 Task: Look for products from Store Brand only.
Action: Mouse moved to (22, 98)
Screenshot: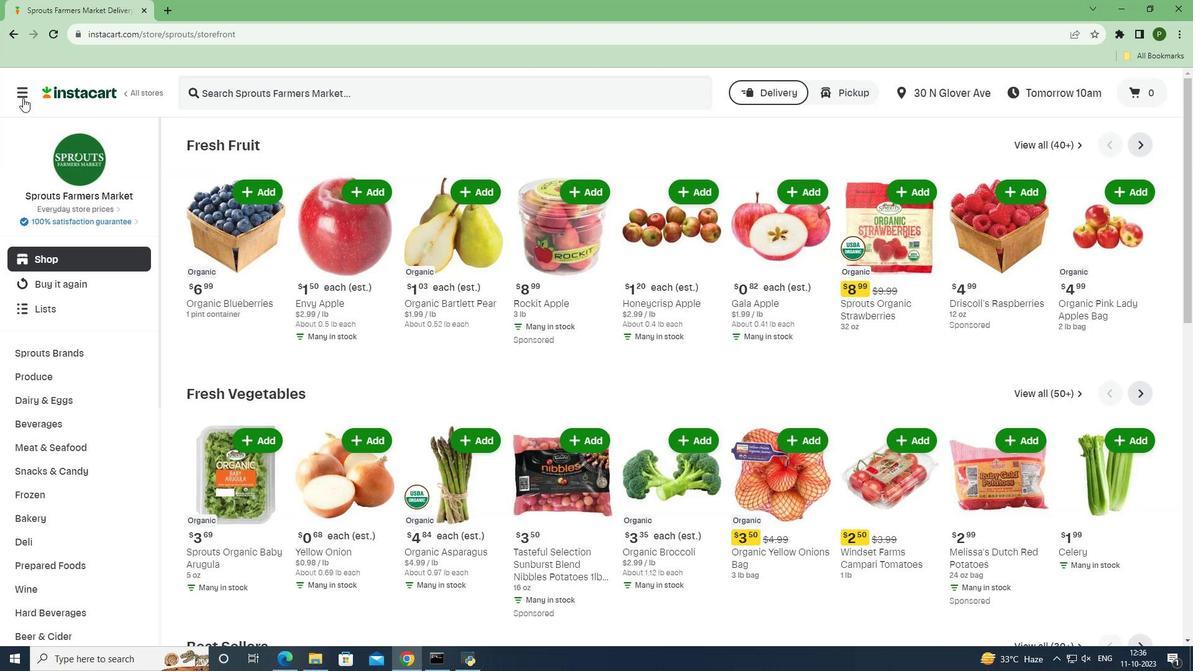 
Action: Mouse pressed left at (22, 98)
Screenshot: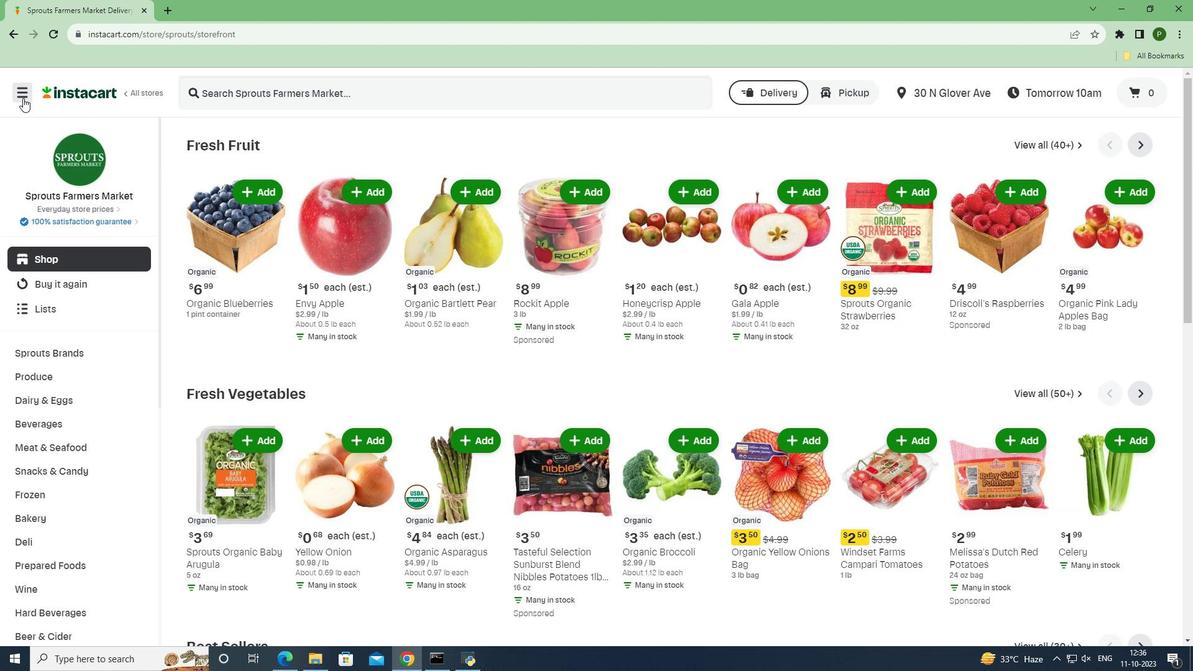 
Action: Mouse moved to (55, 323)
Screenshot: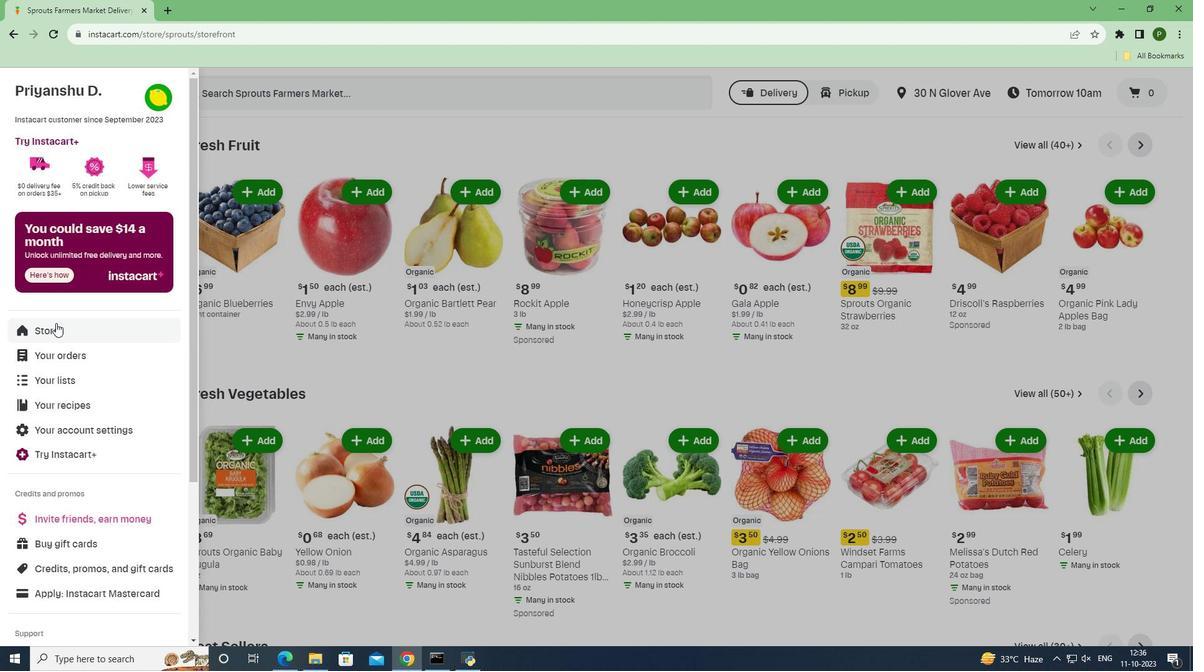 
Action: Mouse pressed left at (55, 323)
Screenshot: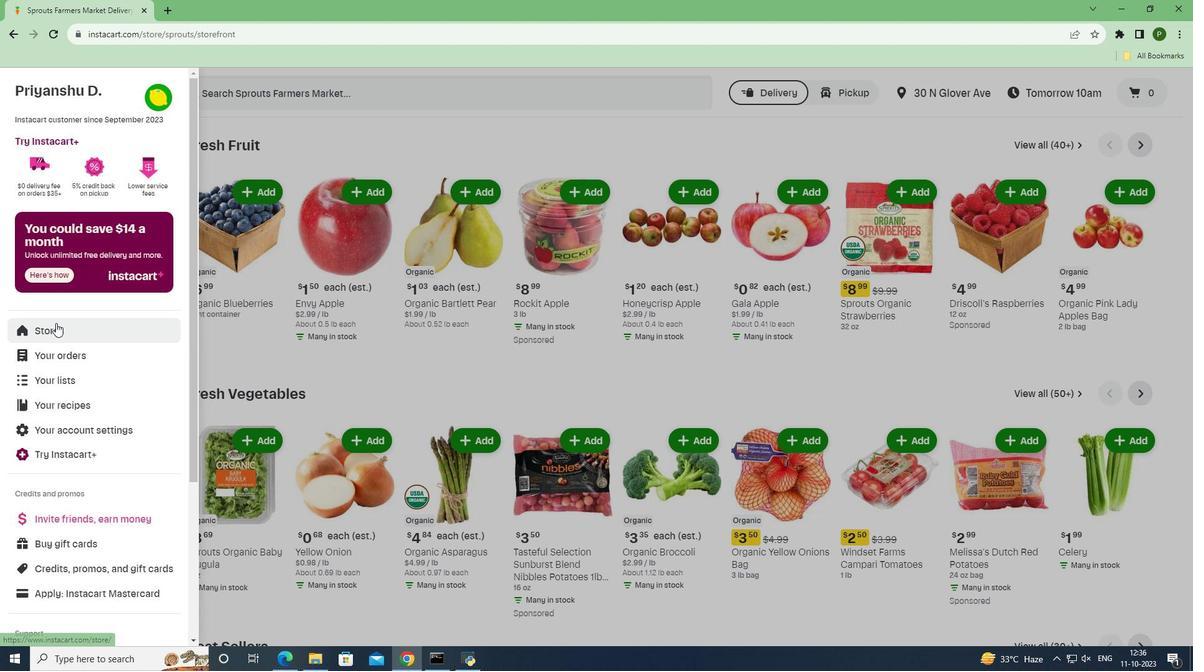 
Action: Mouse moved to (274, 132)
Screenshot: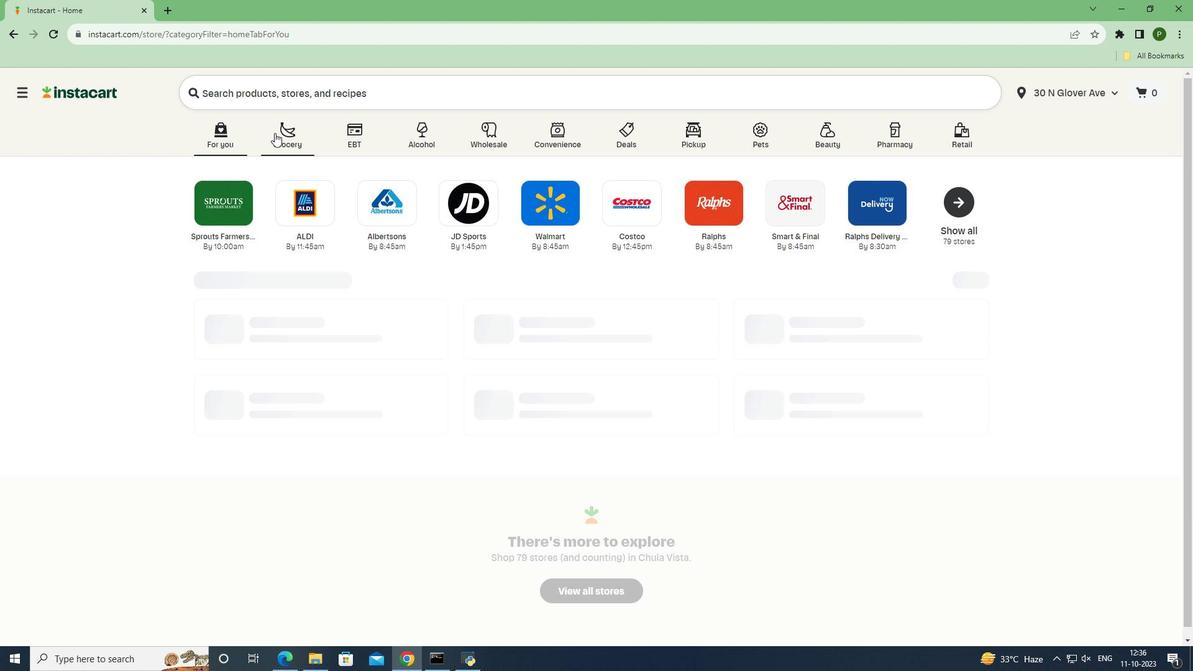 
Action: Mouse pressed left at (274, 132)
Screenshot: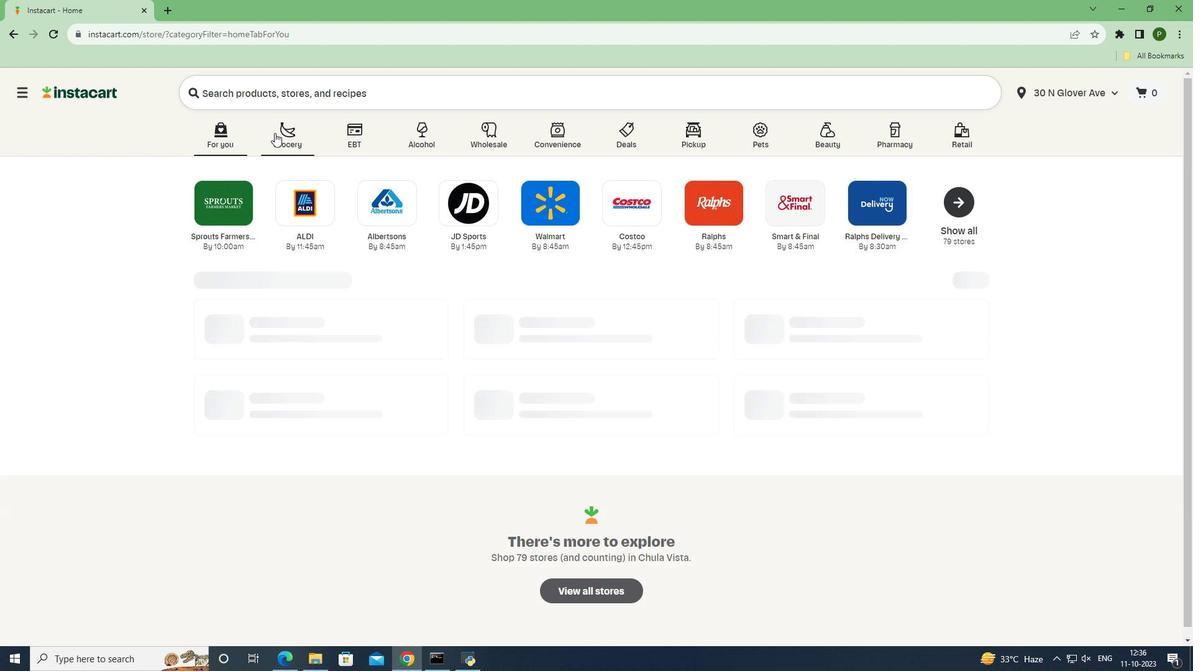 
Action: Mouse moved to (487, 287)
Screenshot: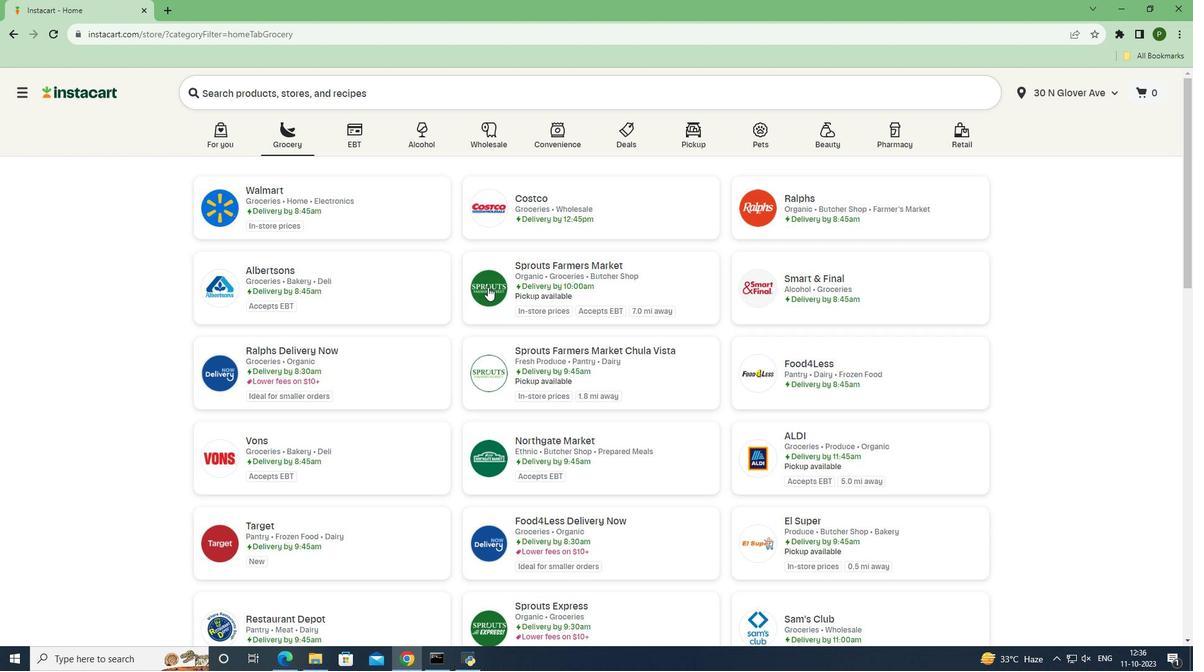 
Action: Mouse pressed left at (487, 287)
Screenshot: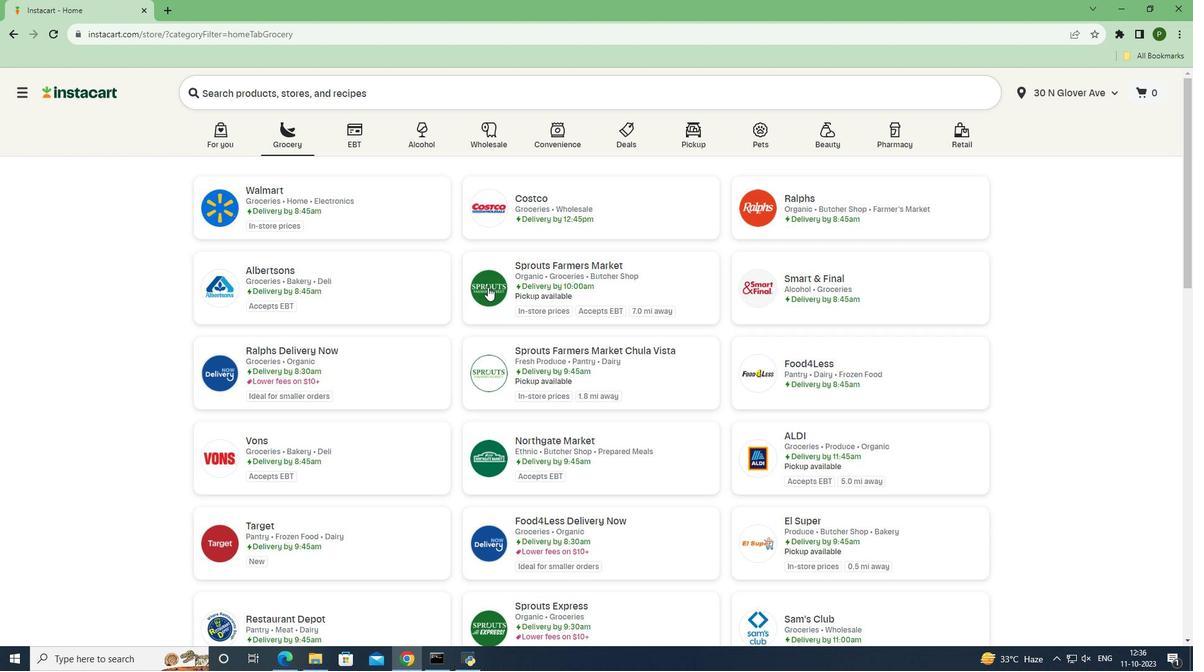 
Action: Mouse moved to (101, 404)
Screenshot: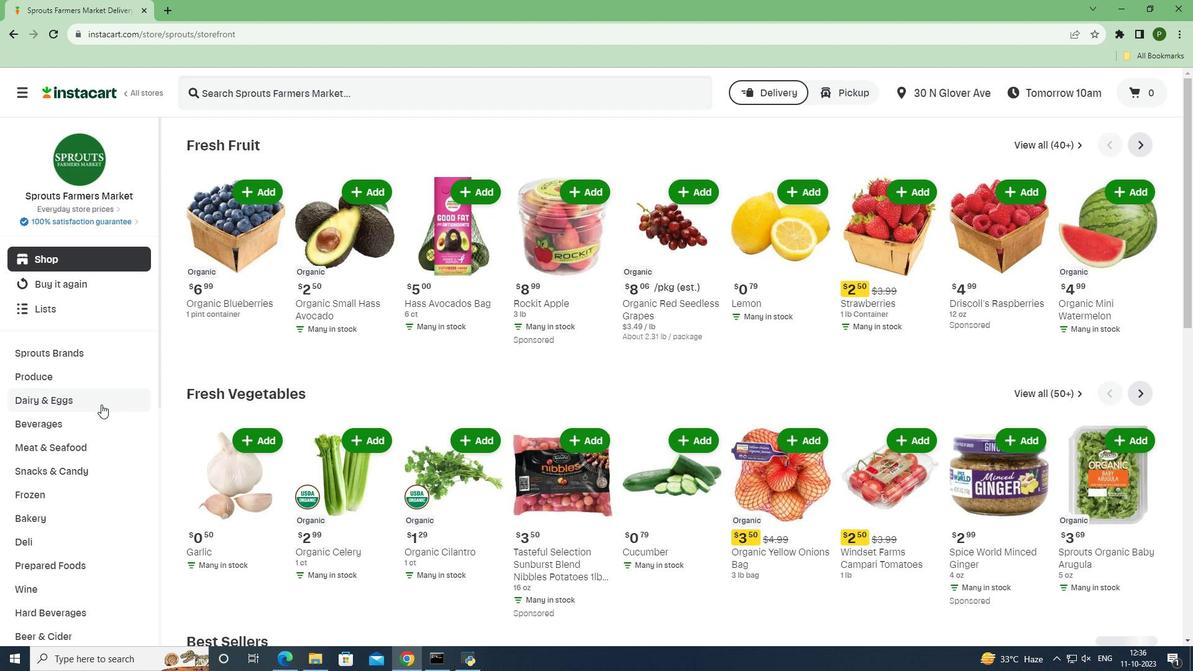 
Action: Mouse pressed left at (101, 404)
Screenshot: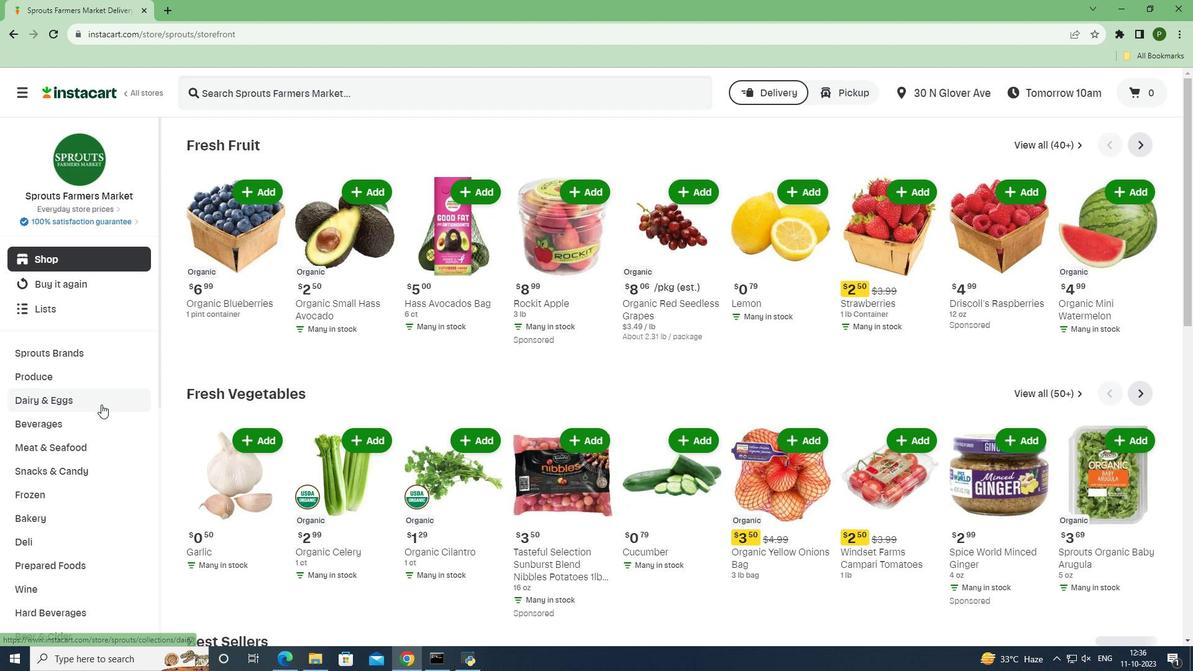 
Action: Mouse moved to (73, 519)
Screenshot: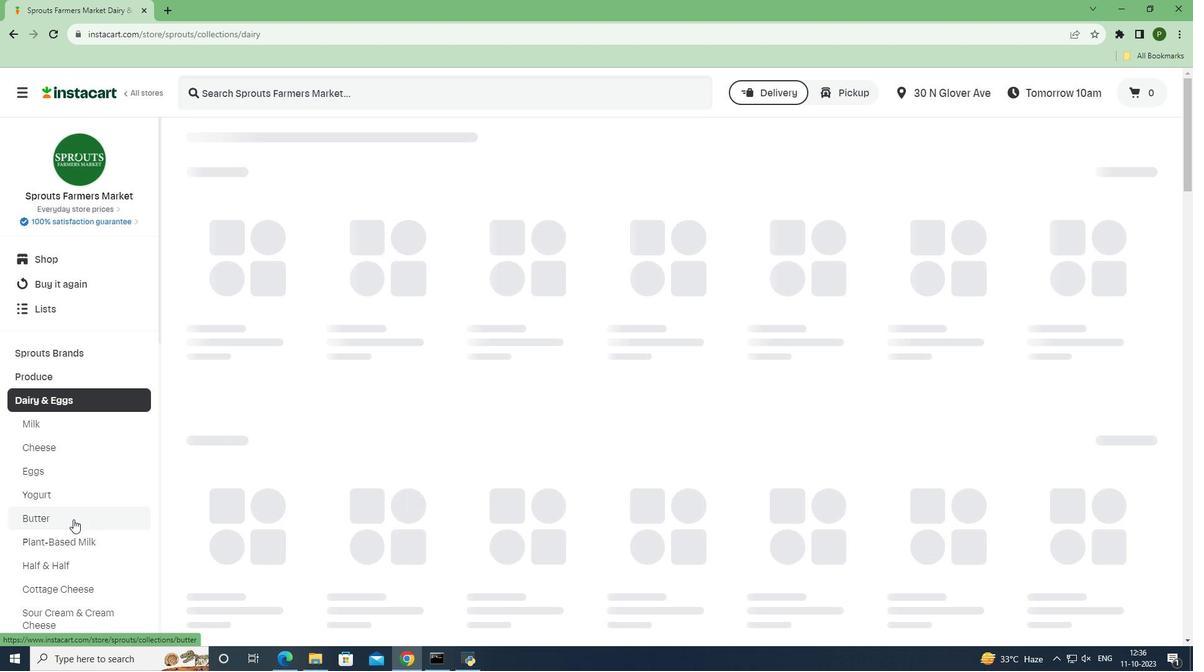 
Action: Mouse pressed left at (73, 519)
Screenshot: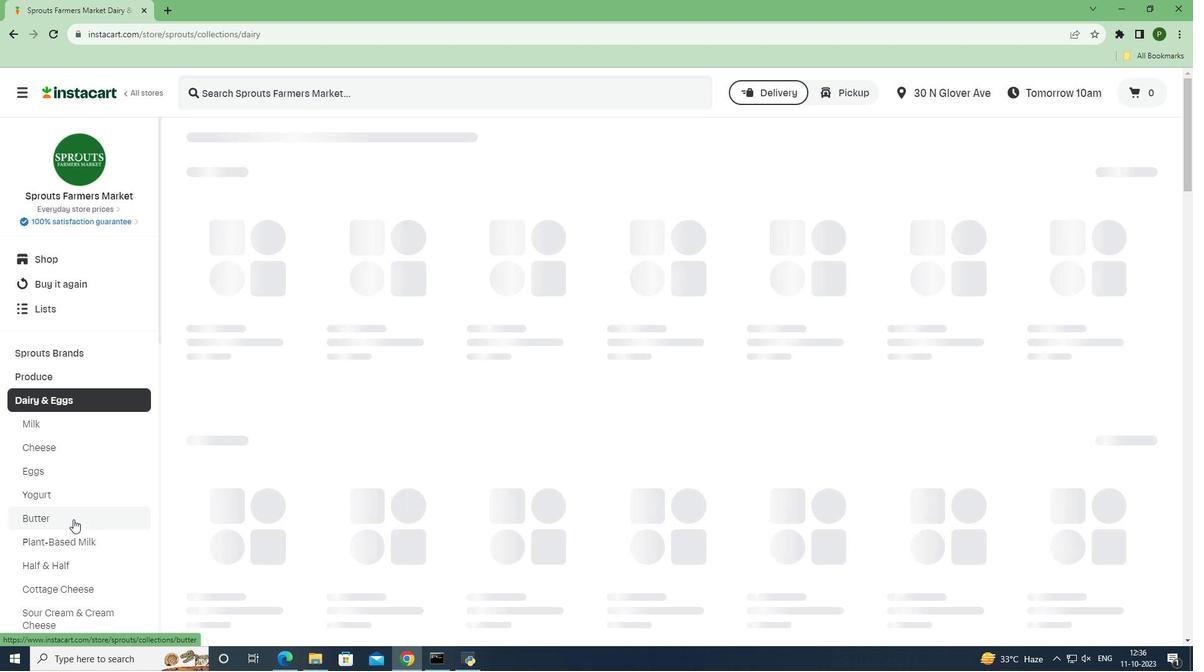 
Action: Mouse moved to (407, 351)
Screenshot: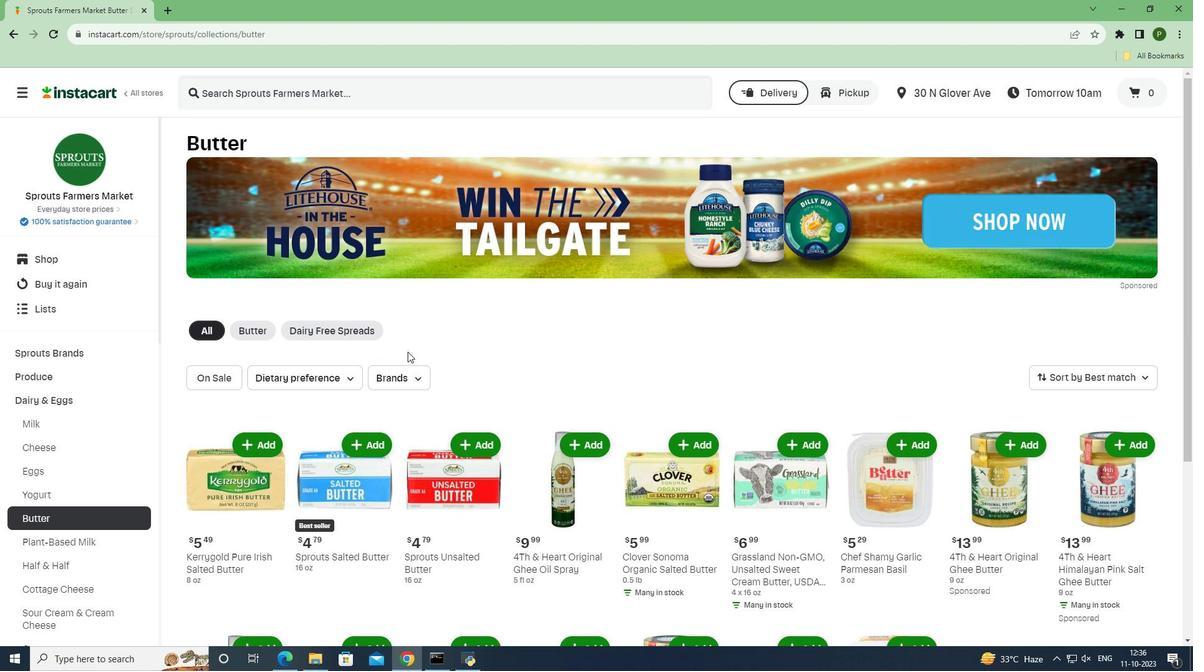 
Action: Mouse scrolled (407, 351) with delta (0, 0)
Screenshot: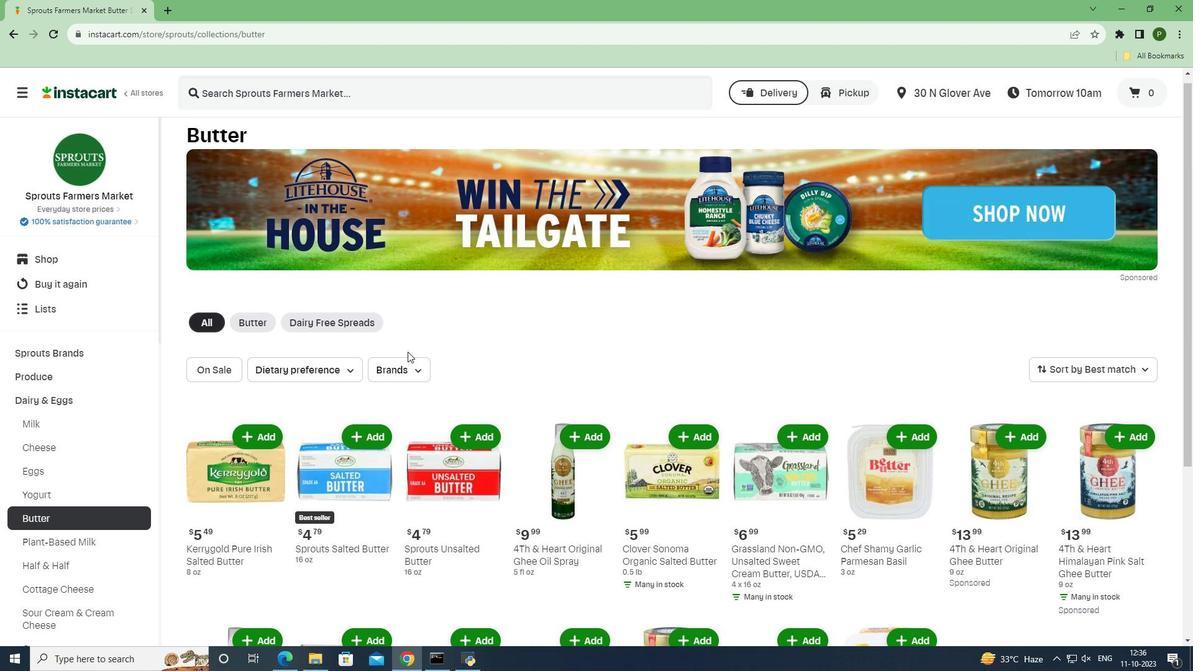 
Action: Mouse moved to (408, 321)
Screenshot: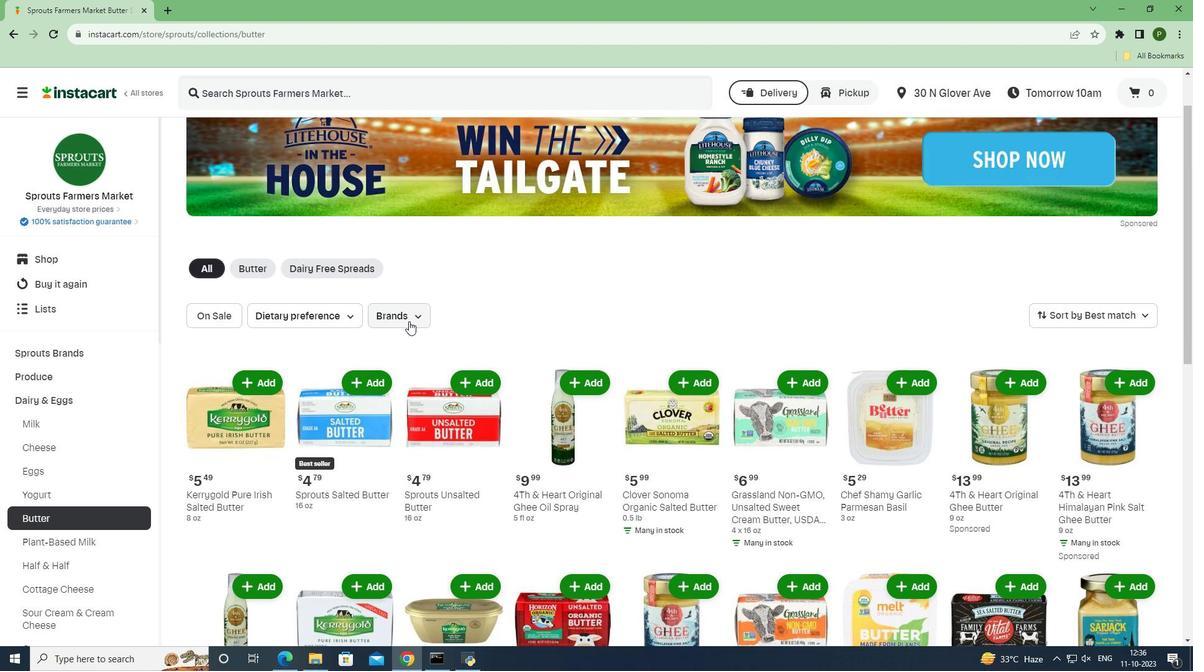 
Action: Mouse pressed left at (408, 321)
Screenshot: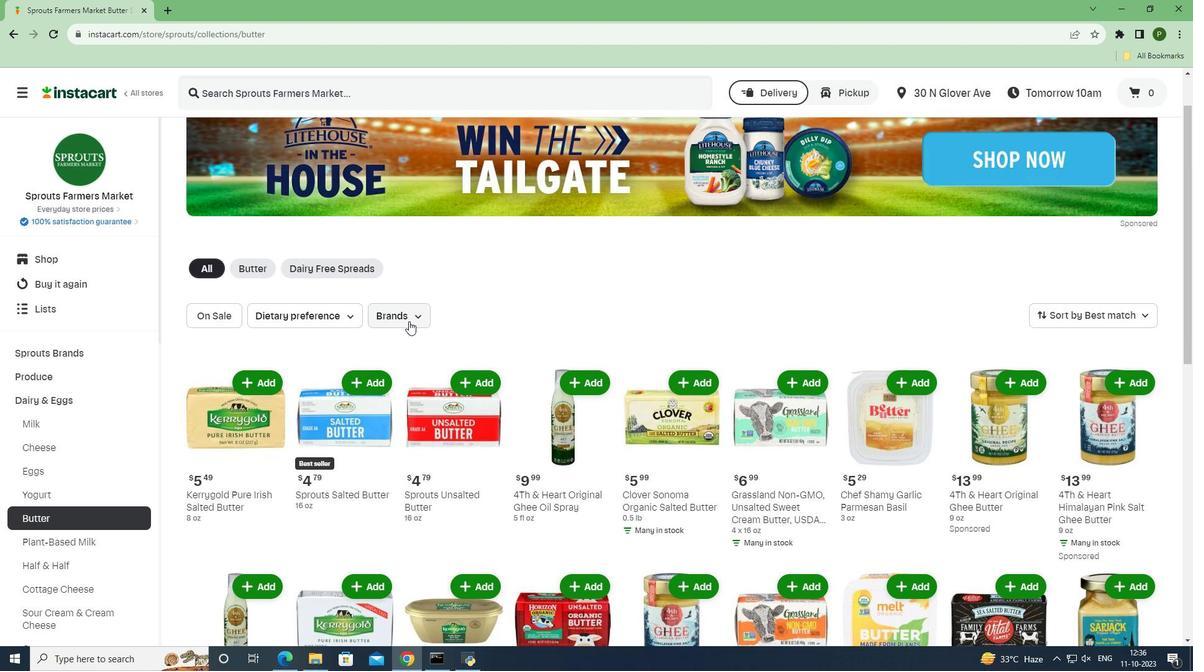 
Action: Mouse moved to (420, 345)
Screenshot: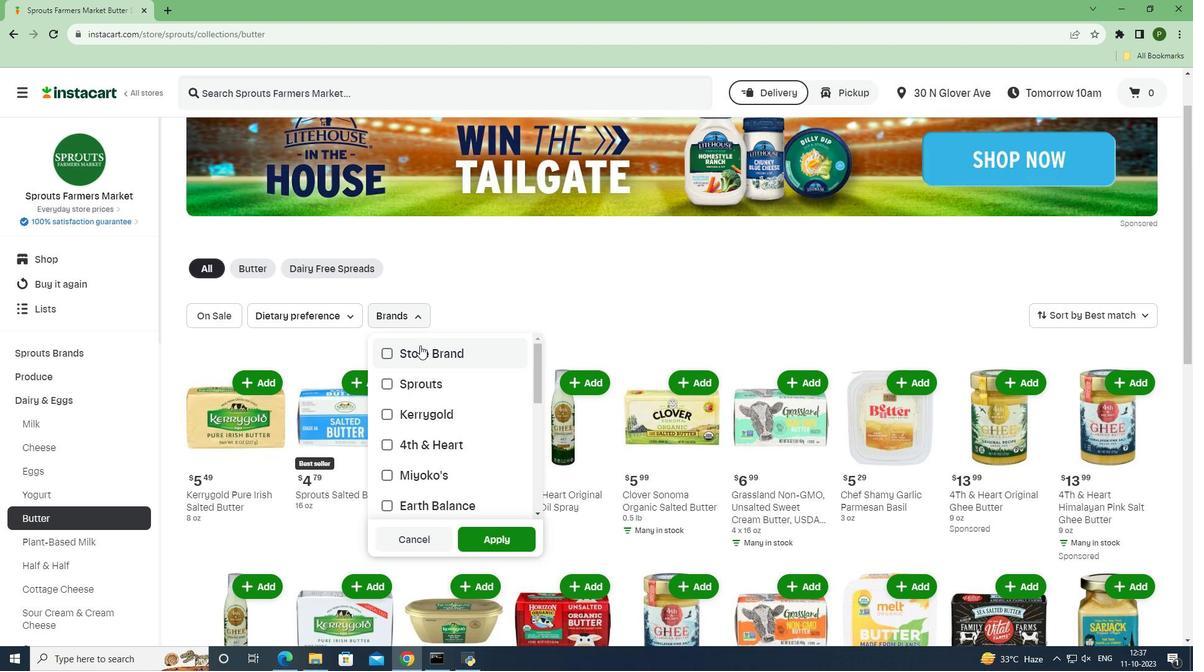 
Action: Mouse pressed left at (420, 345)
Screenshot: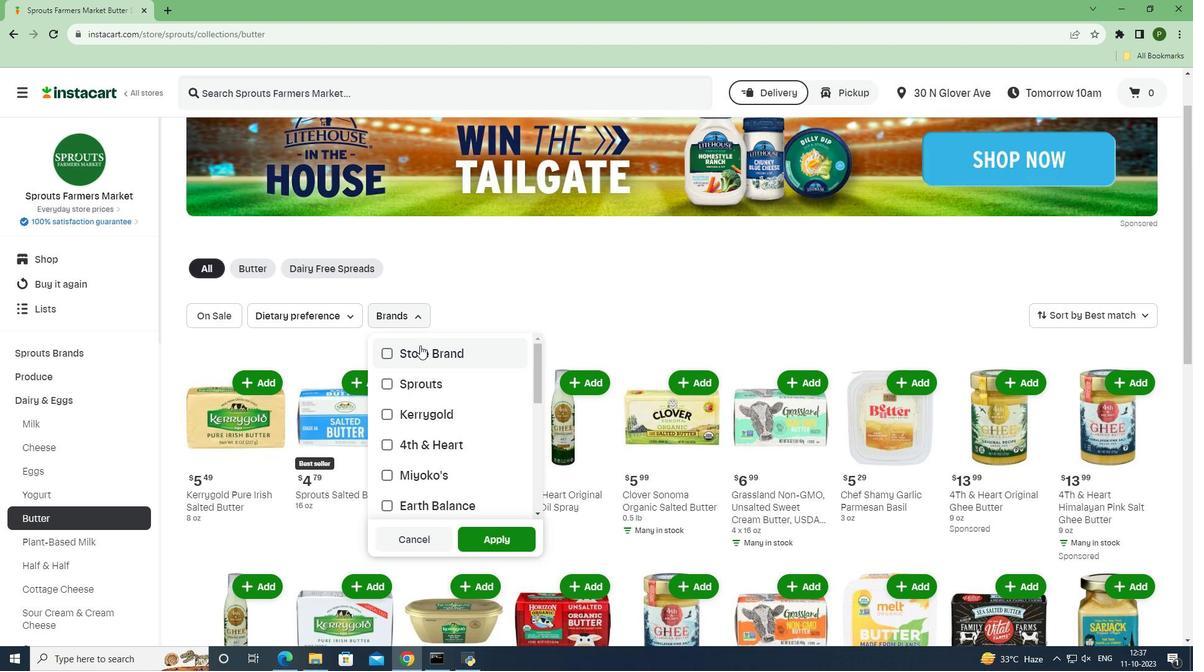 
Action: Mouse moved to (490, 533)
Screenshot: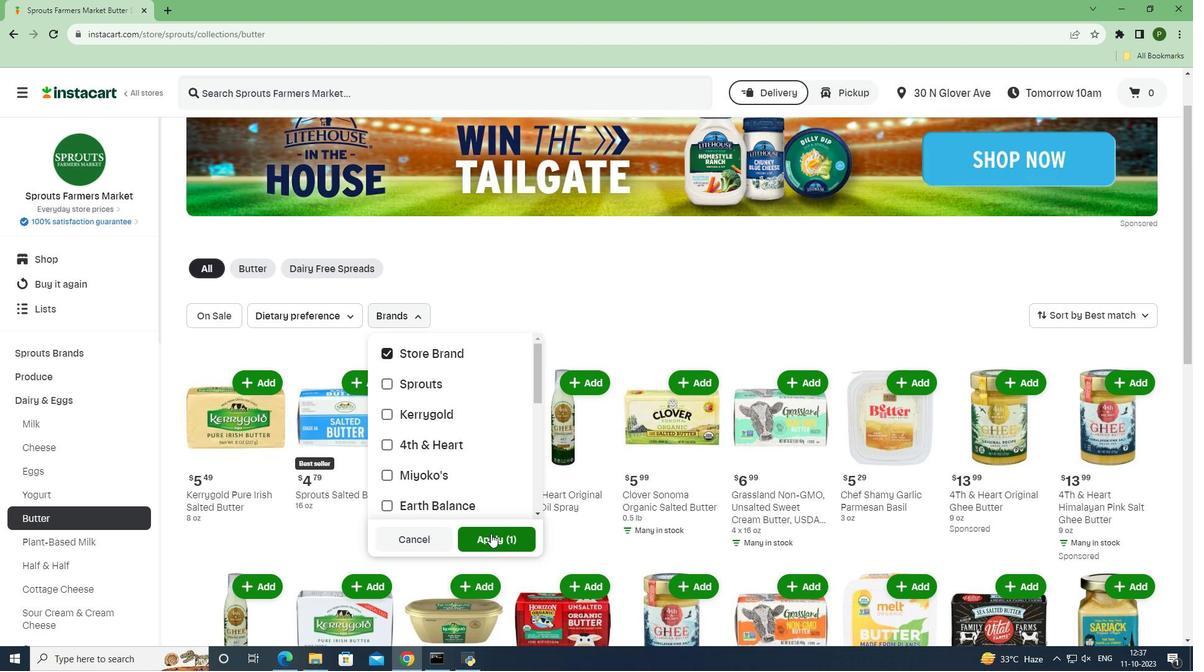 
Action: Mouse pressed left at (490, 533)
Screenshot: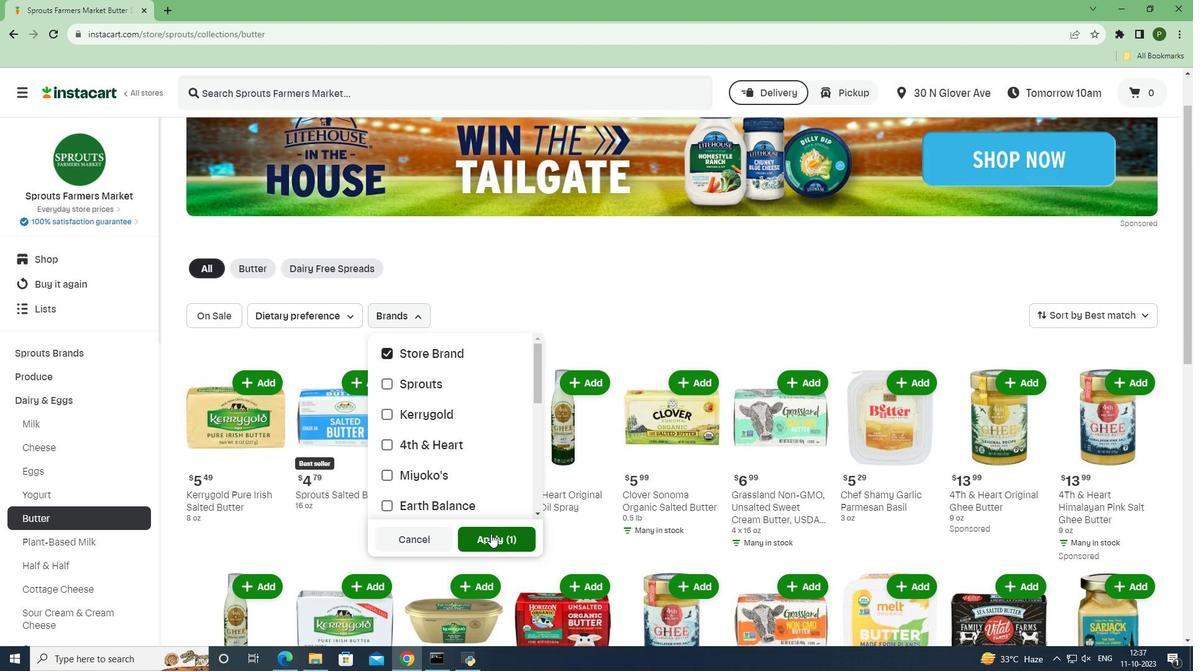 
Action: Mouse moved to (636, 513)
Screenshot: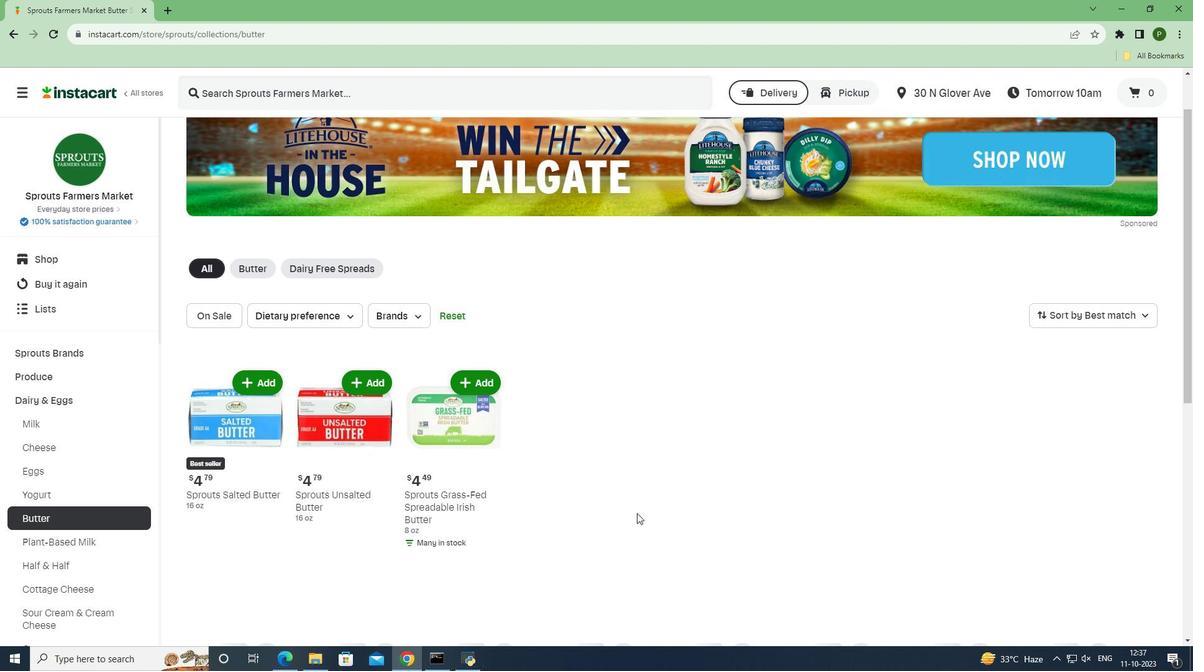 
Action: Mouse scrolled (636, 512) with delta (0, 0)
Screenshot: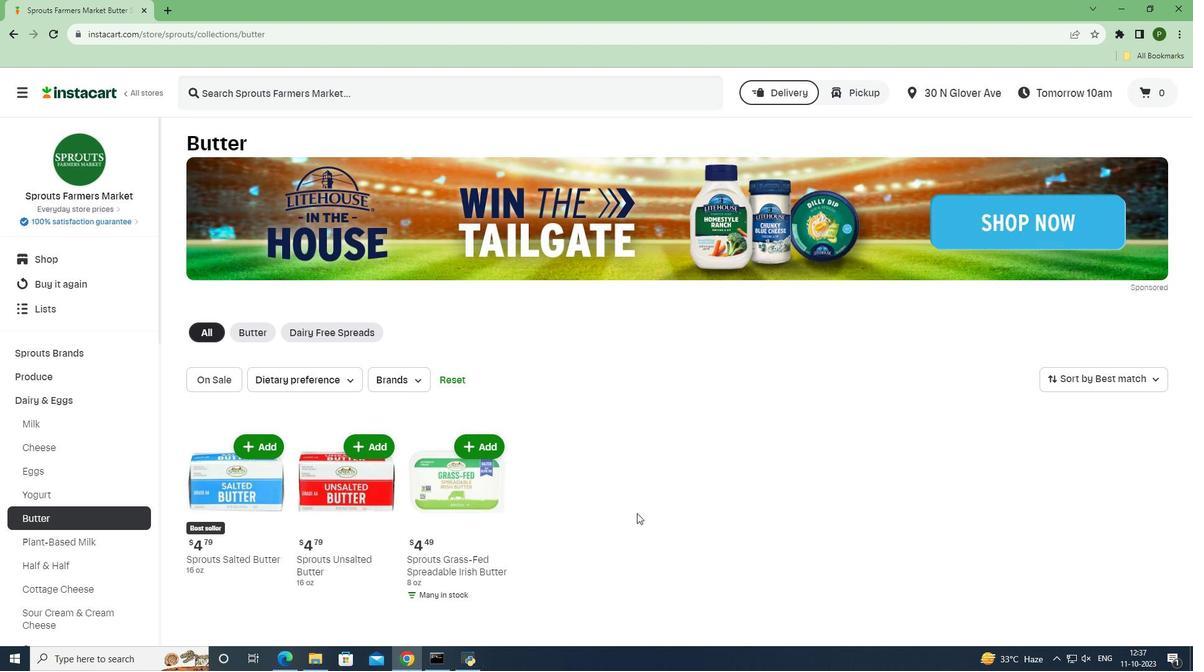 
